 Task: Change theme to Dark Modem.
Action: Mouse moved to (29, 7)
Screenshot: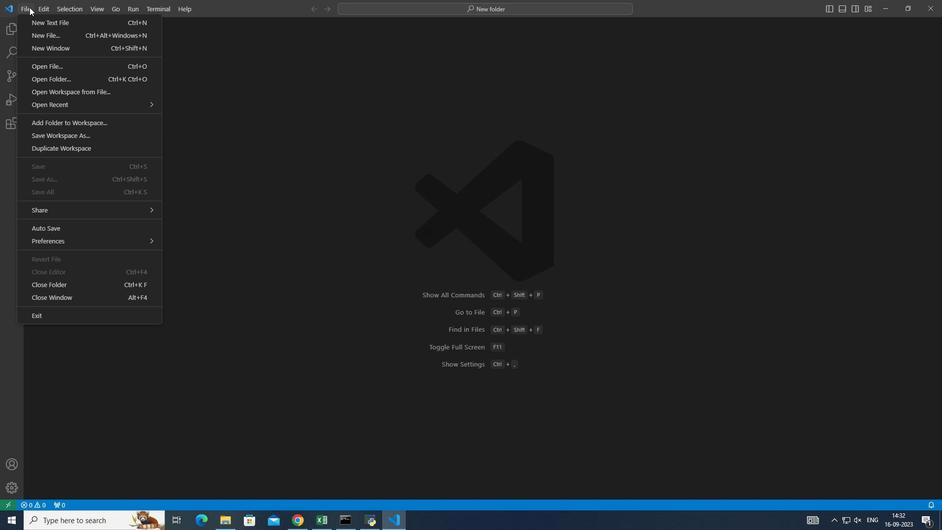 
Action: Mouse pressed left at (29, 7)
Screenshot: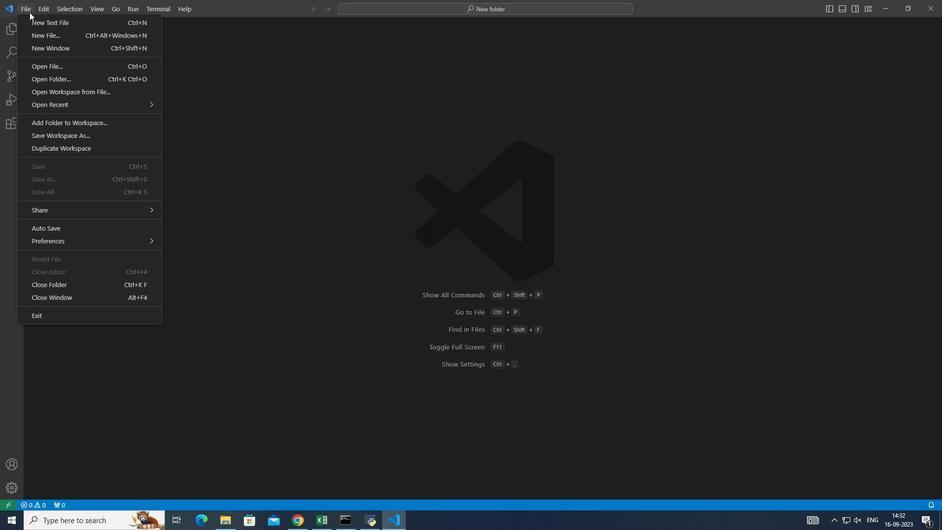 
Action: Mouse moved to (138, 239)
Screenshot: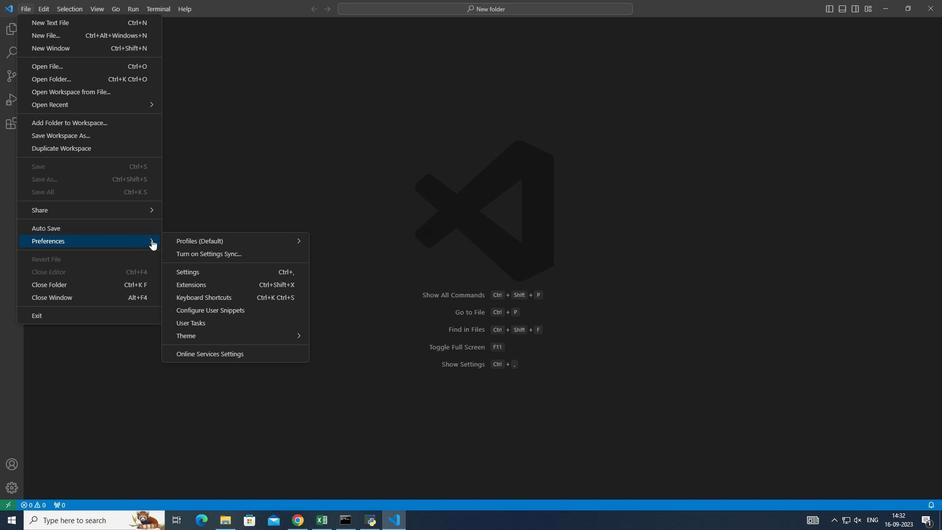 
Action: Mouse pressed left at (138, 239)
Screenshot: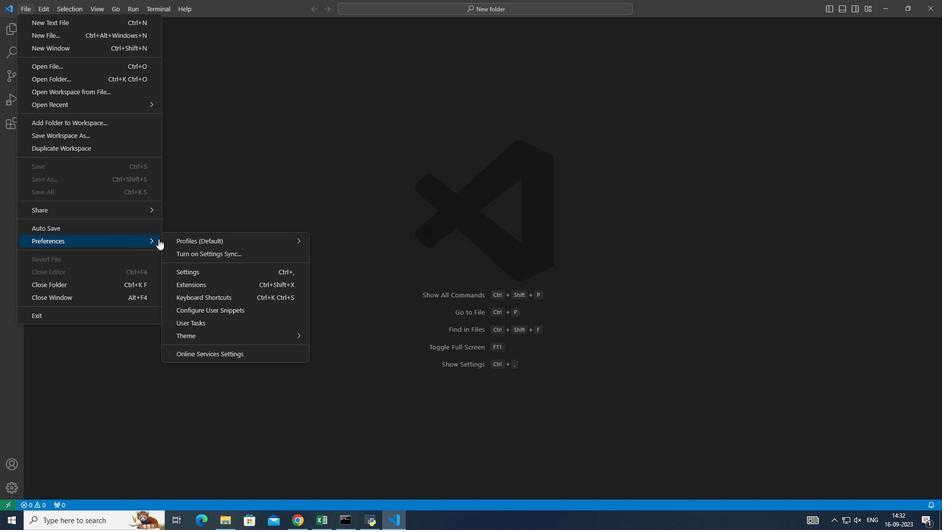 
Action: Mouse moved to (212, 333)
Screenshot: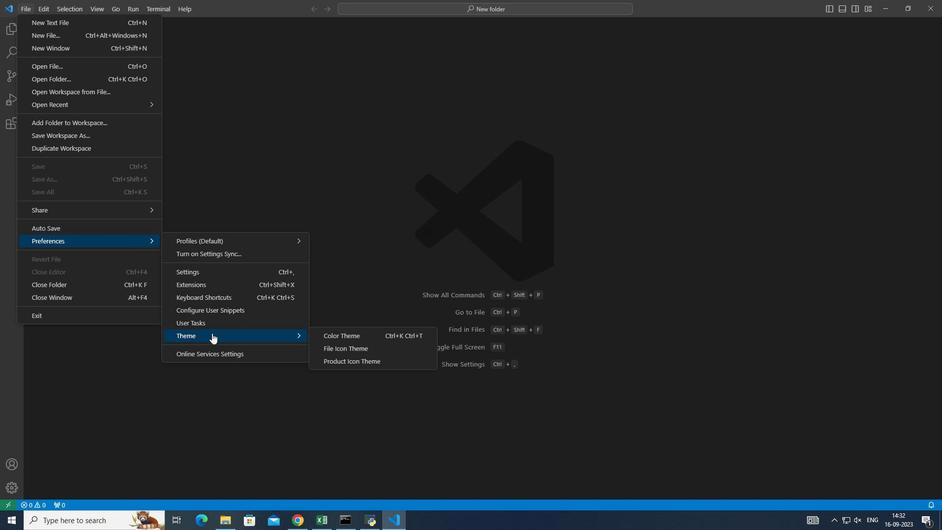 
Action: Mouse pressed left at (212, 333)
Screenshot: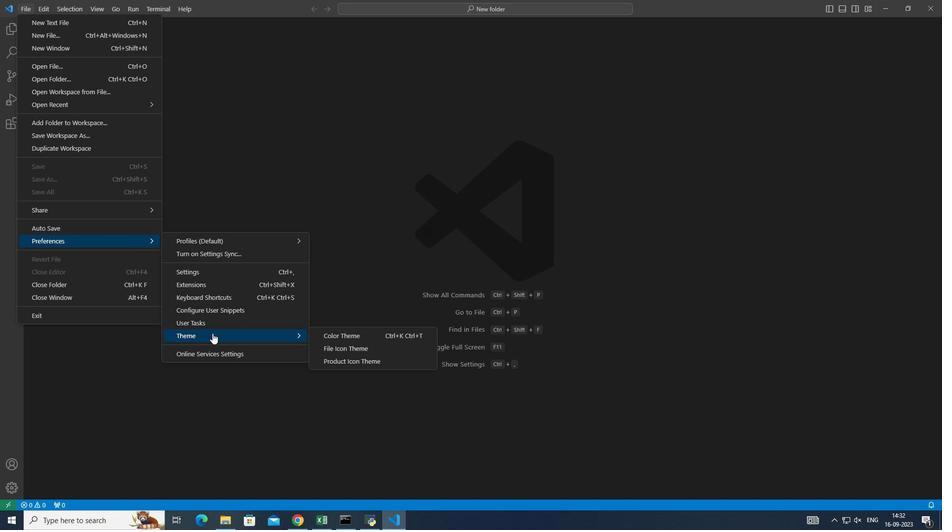 
Action: Mouse moved to (338, 332)
Screenshot: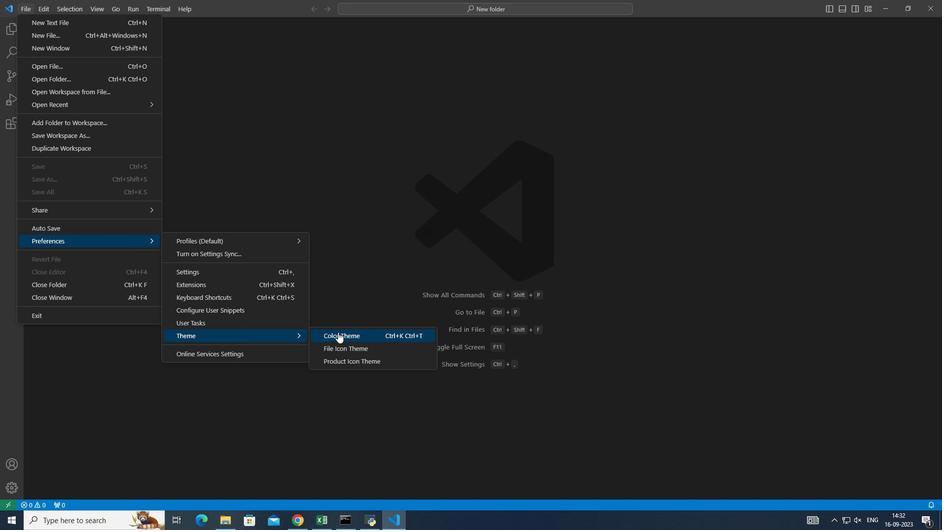 
Action: Mouse pressed left at (338, 332)
Screenshot: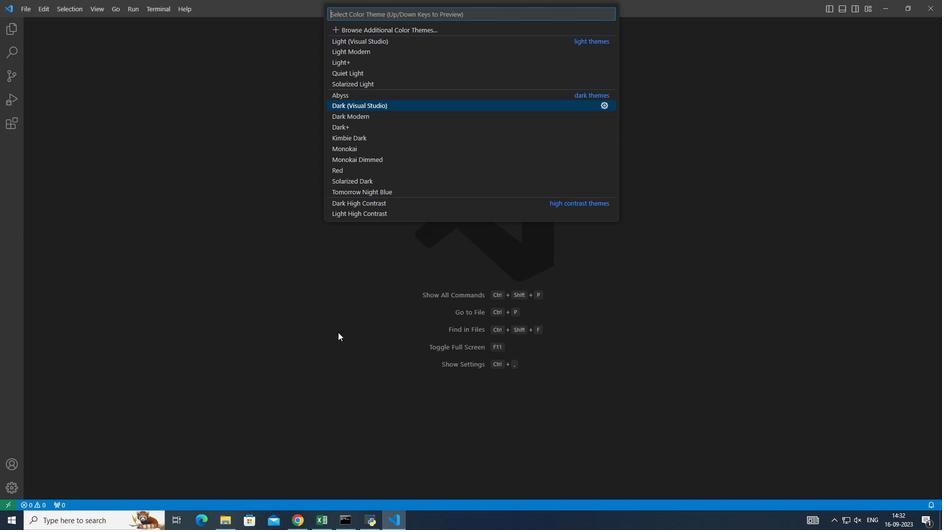 
Action: Mouse moved to (352, 116)
Screenshot: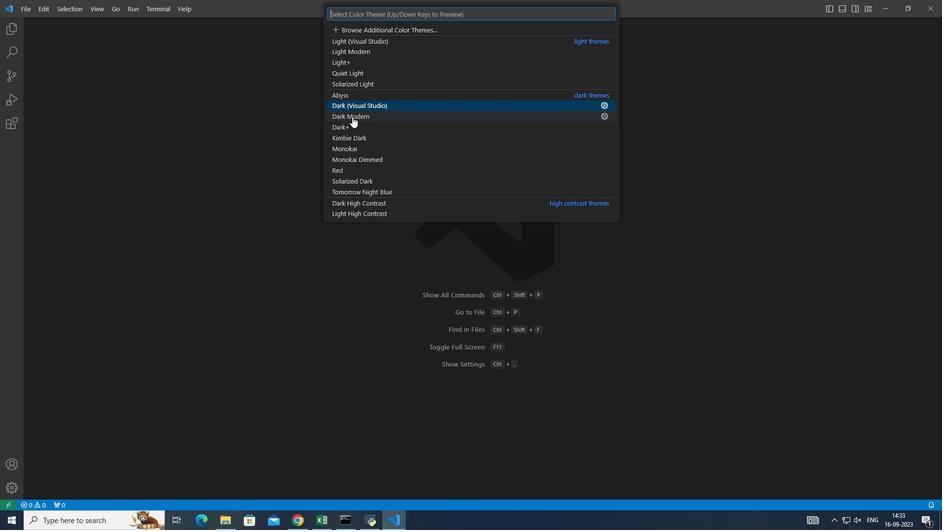 
Action: Mouse pressed left at (352, 116)
Screenshot: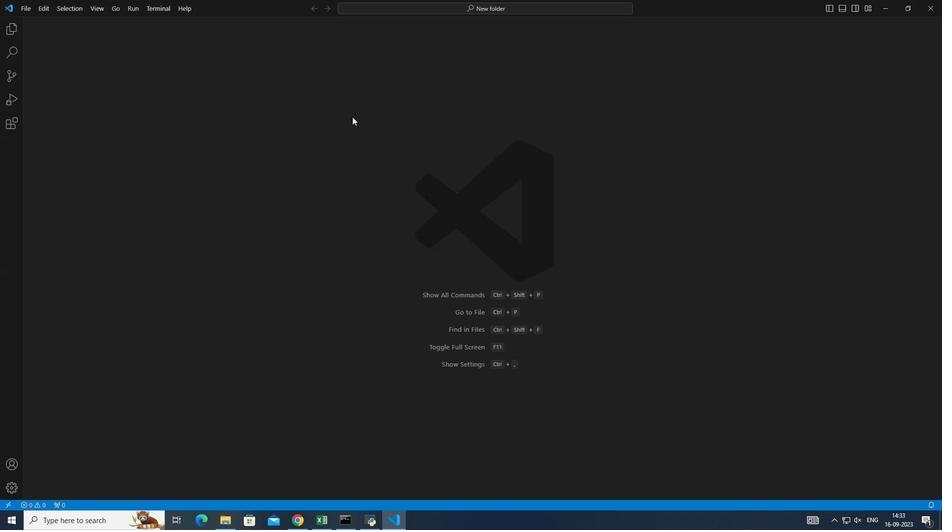 
Action: Mouse moved to (442, 152)
Screenshot: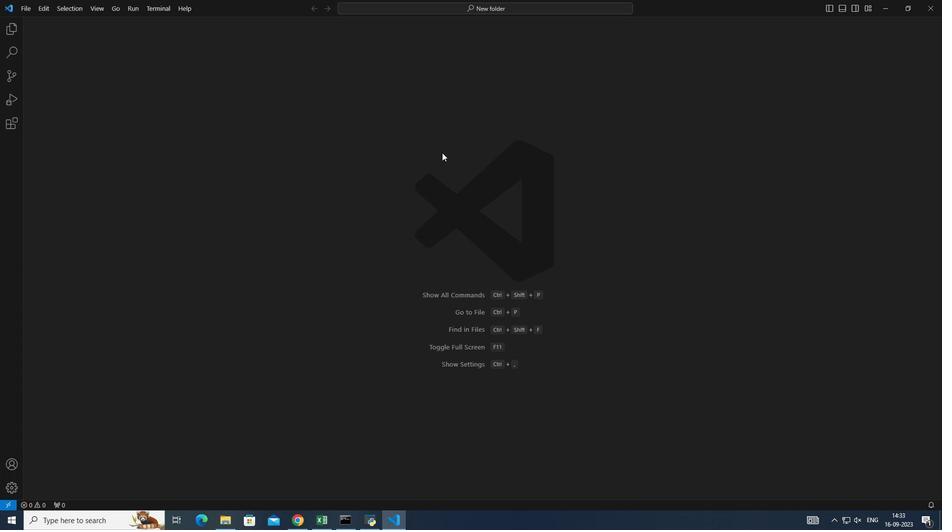 
